 Task: Vocal Effects.
Action: Mouse moved to (5, 22)
Screenshot: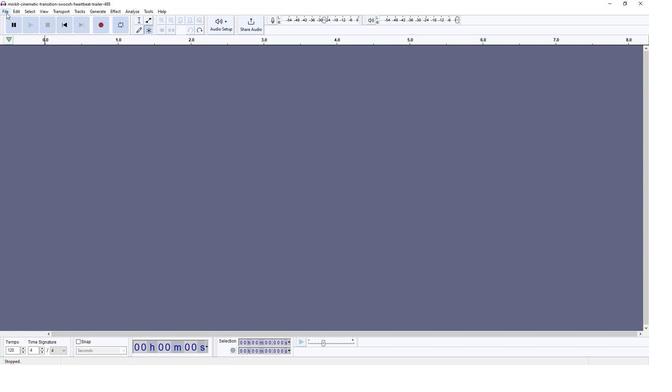 
Action: Mouse pressed left at (5, 22)
Screenshot: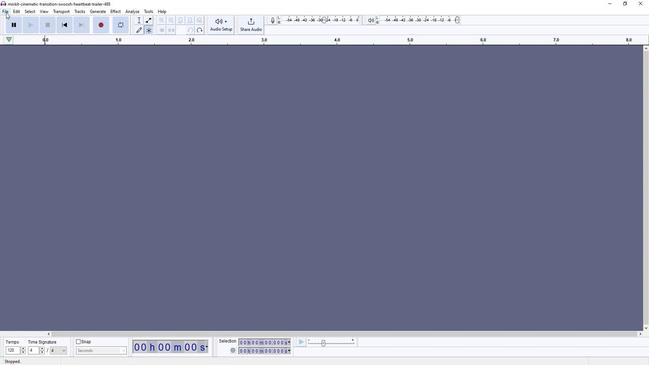 
Action: Mouse moved to (31, 36)
Screenshot: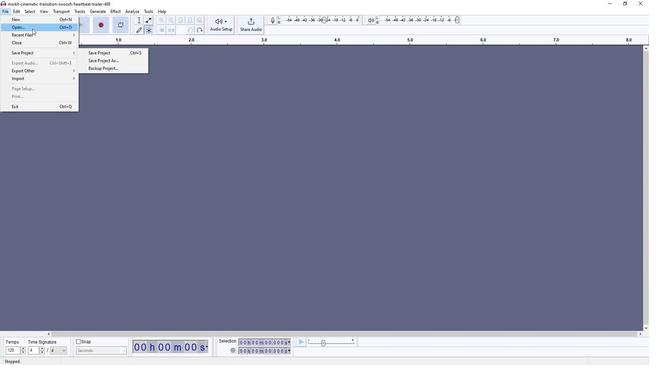 
Action: Mouse pressed left at (31, 36)
Screenshot: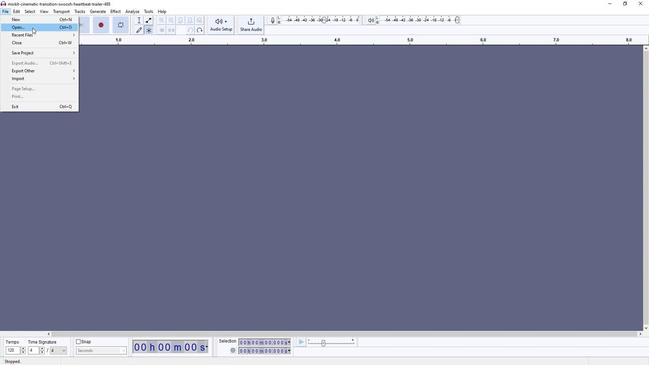 
Action: Mouse moved to (58, 80)
Screenshot: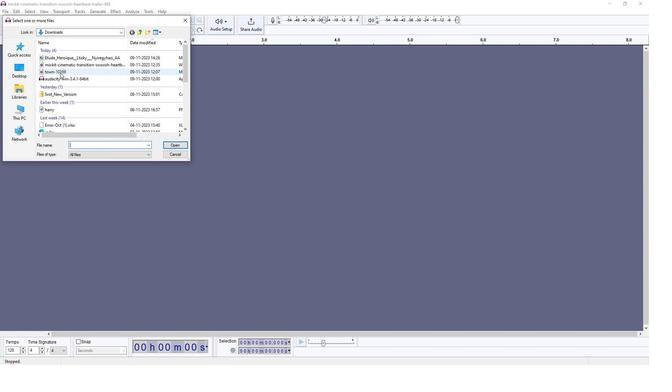 
Action: Mouse pressed left at (58, 80)
Screenshot: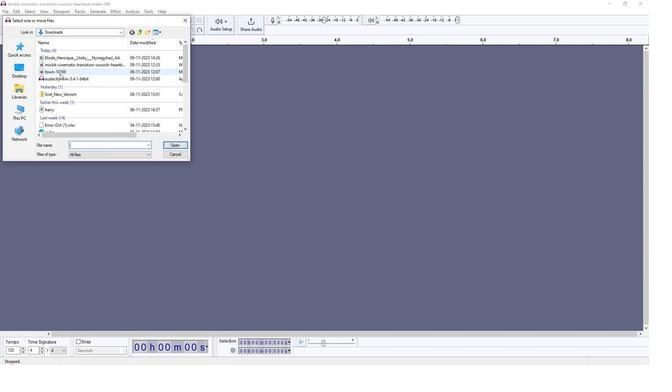 
Action: Mouse moved to (169, 146)
Screenshot: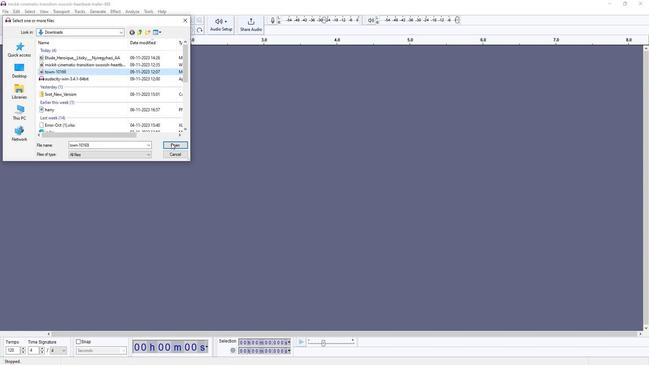 
Action: Mouse pressed left at (169, 146)
Screenshot: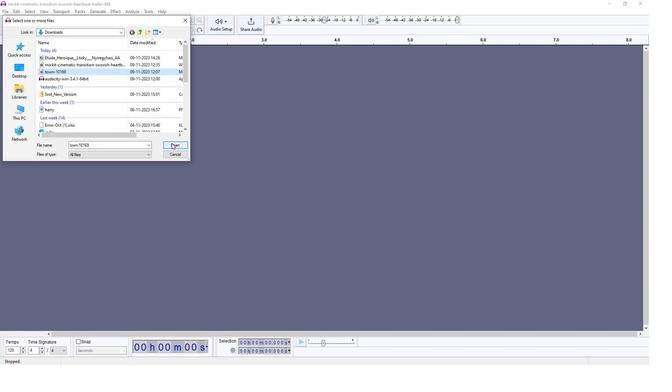 
Action: Mouse moved to (106, 84)
Screenshot: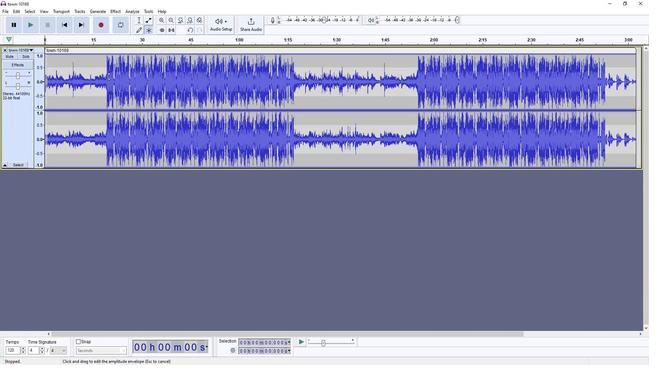 
Action: Mouse pressed left at (106, 84)
Screenshot: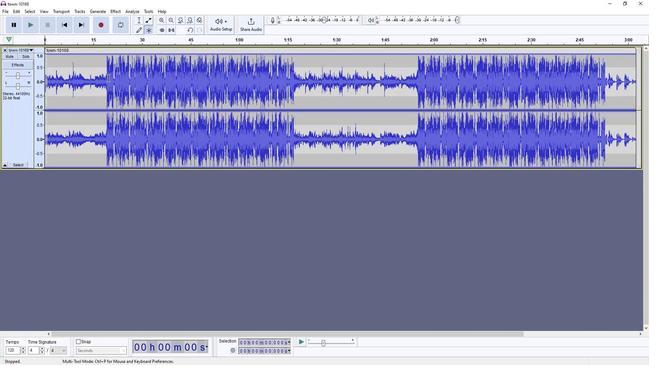 
Action: Mouse moved to (25, 35)
Screenshot: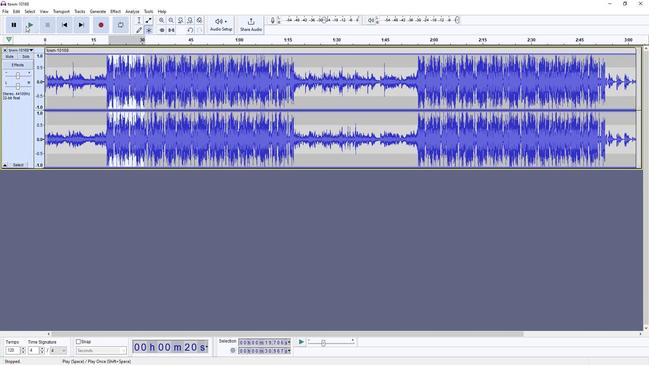 
Action: Mouse pressed left at (25, 35)
Screenshot: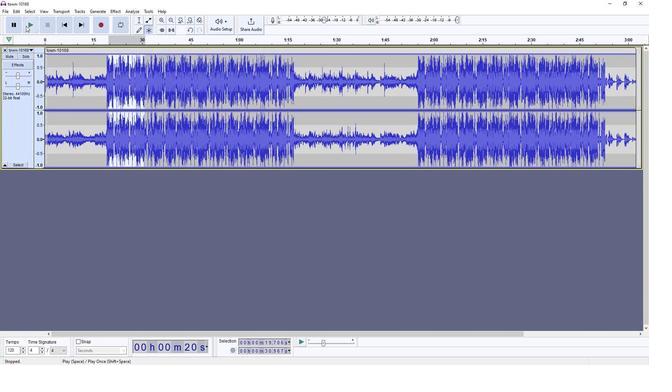
Action: Mouse moved to (113, 21)
Screenshot: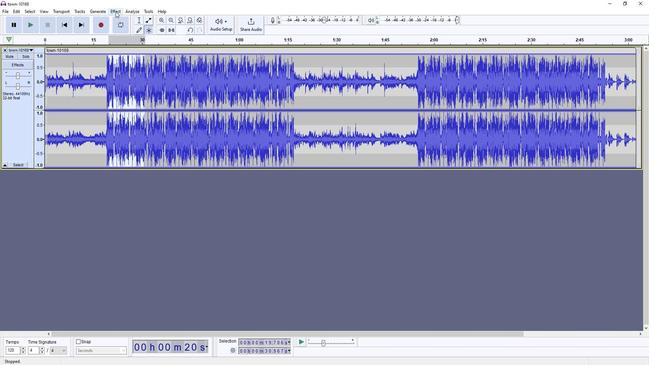 
Action: Mouse pressed left at (113, 21)
Screenshot: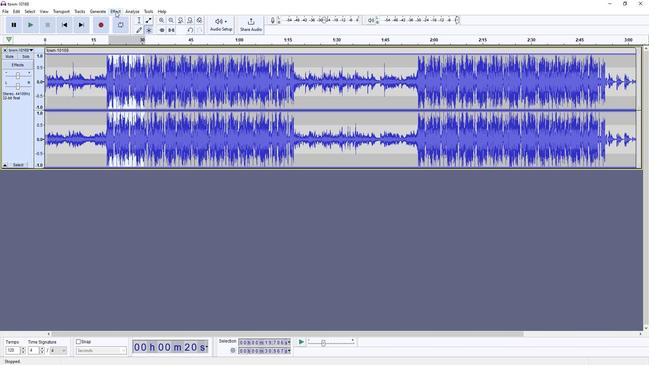
Action: Mouse moved to (130, 106)
Screenshot: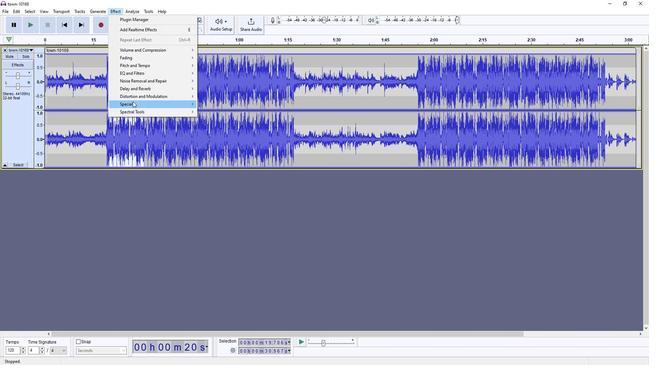 
Action: Mouse pressed left at (130, 106)
Screenshot: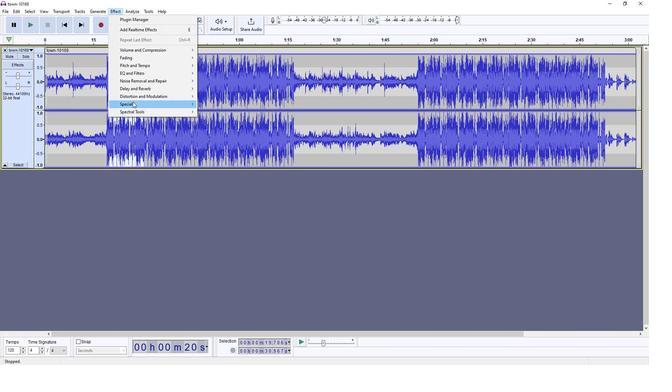 
Action: Mouse moved to (219, 140)
Screenshot: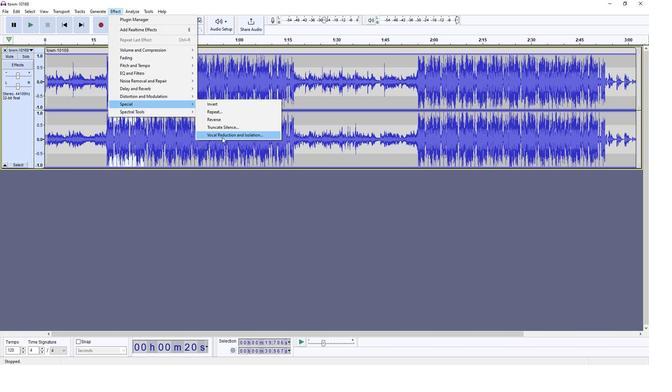 
Action: Mouse pressed left at (219, 140)
Screenshot: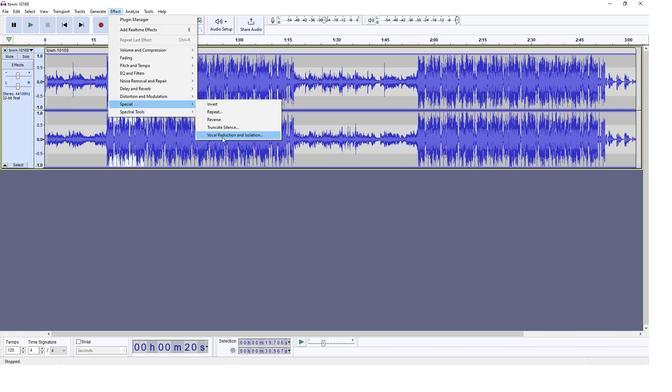 
Action: Mouse moved to (331, 185)
Screenshot: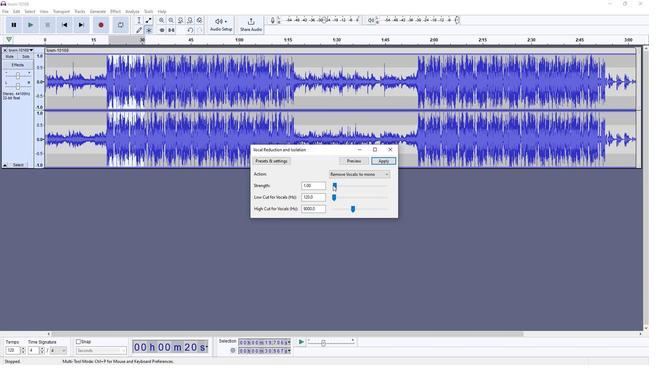 
Action: Mouse pressed left at (331, 185)
Screenshot: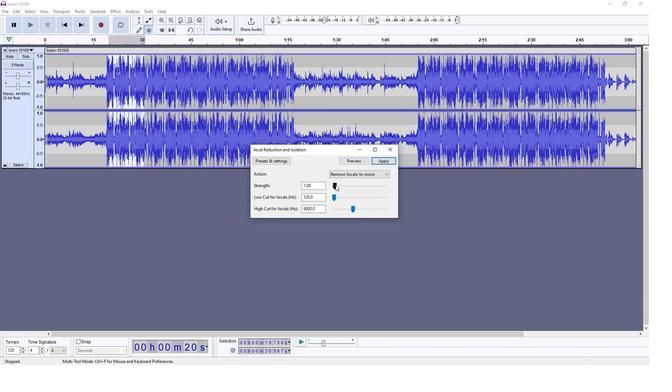 
Action: Mouse moved to (353, 161)
Screenshot: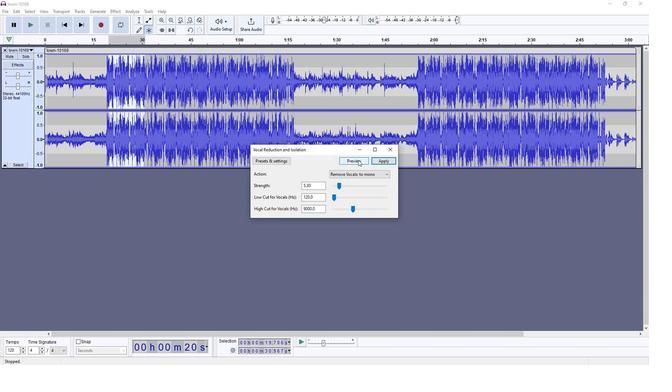 
Action: Mouse pressed left at (353, 161)
Screenshot: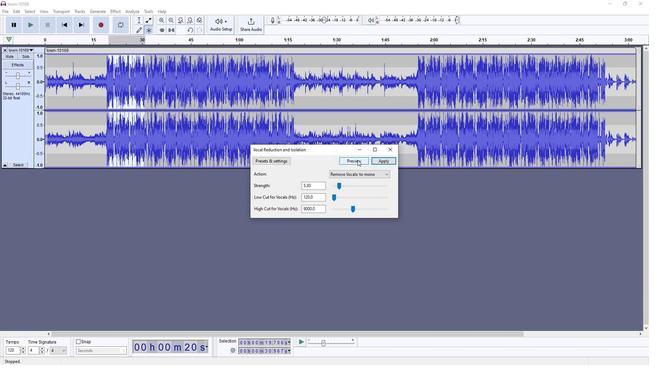 
Action: Mouse moved to (383, 162)
Screenshot: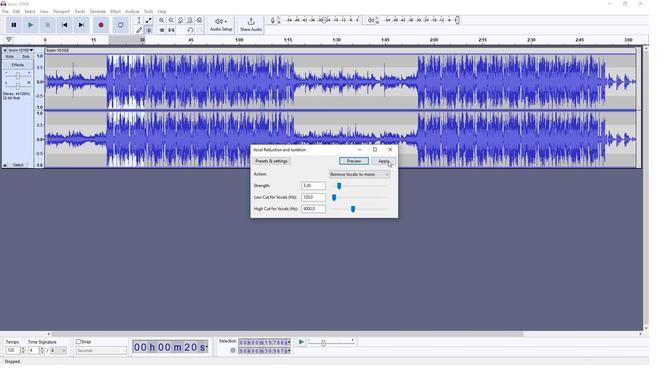 
Action: Mouse pressed left at (383, 162)
Screenshot: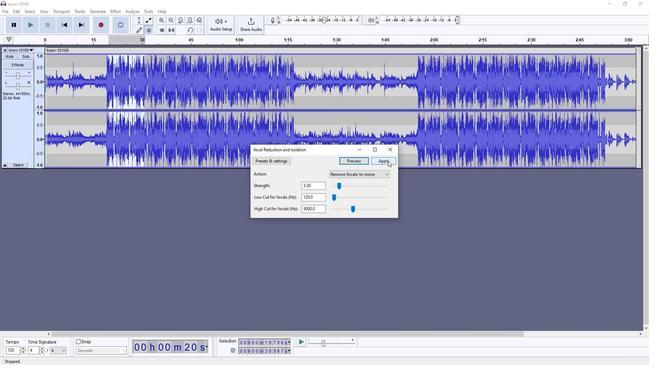 
Action: Mouse moved to (103, 80)
Screenshot: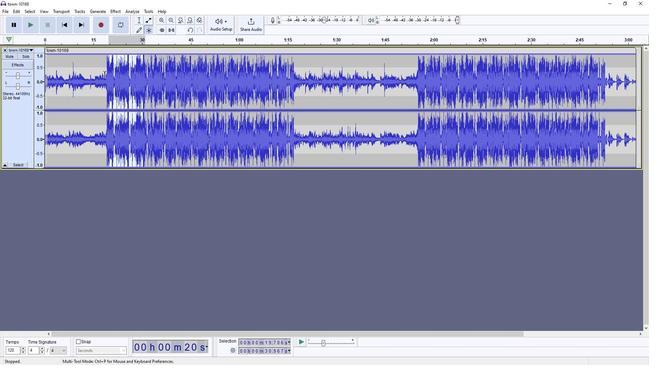 
Action: Mouse pressed left at (103, 80)
Screenshot: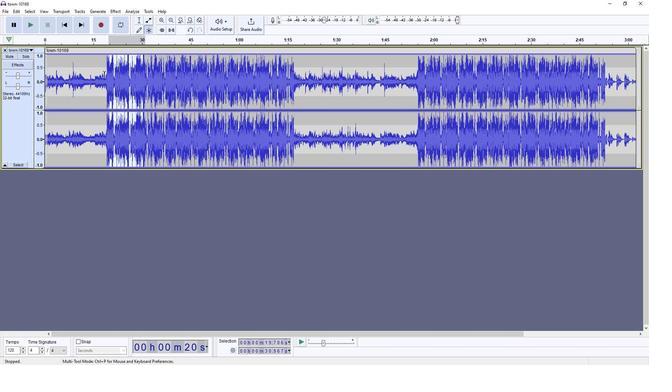 
Action: Mouse moved to (30, 37)
Screenshot: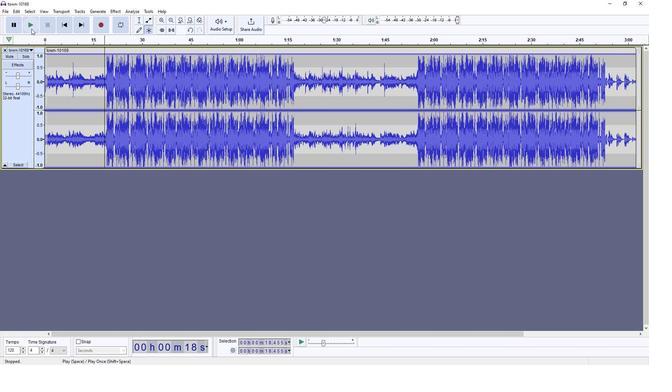 
Action: Mouse pressed left at (30, 37)
Screenshot: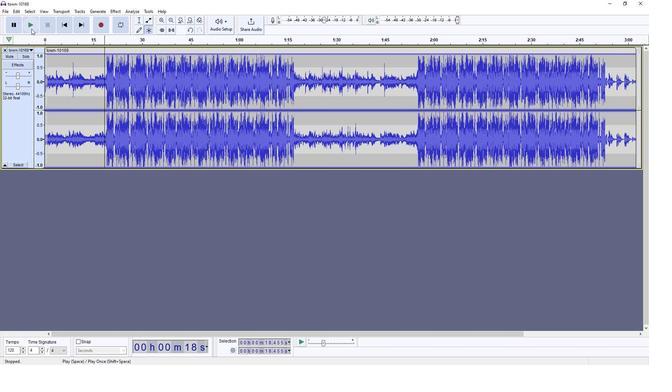 
Action: Mouse moved to (44, 34)
Screenshot: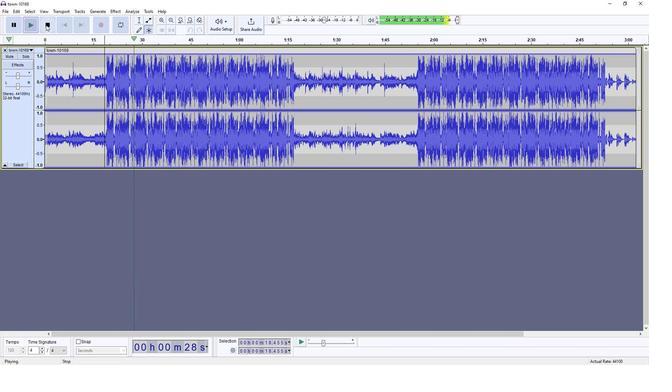 
Action: Mouse pressed left at (44, 34)
Screenshot: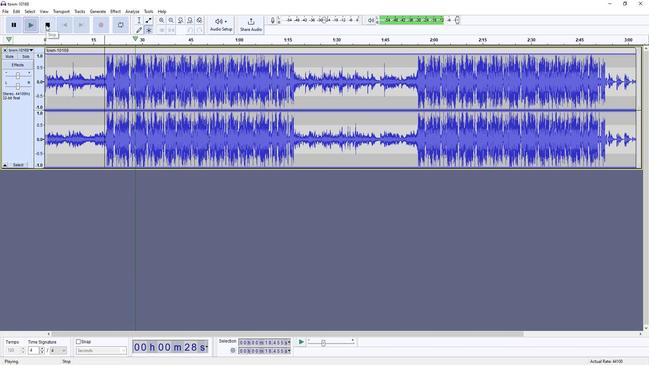 
Action: Mouse moved to (293, 88)
Screenshot: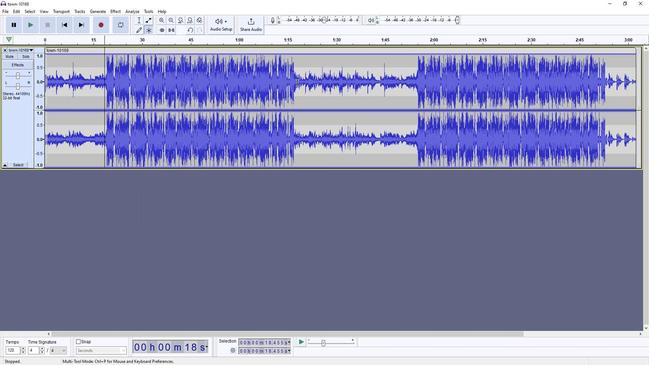 
Action: Mouse pressed left at (293, 88)
Screenshot: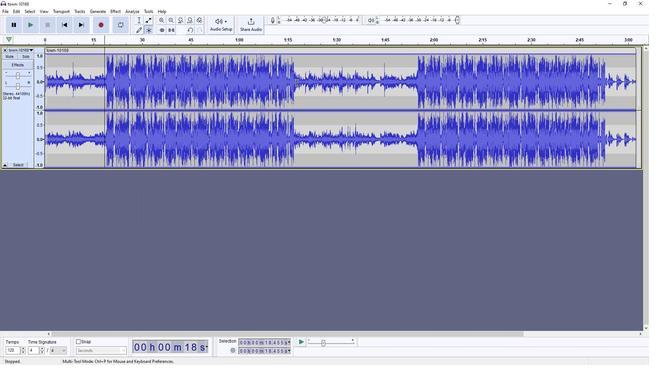 
Action: Mouse moved to (116, 21)
Screenshot: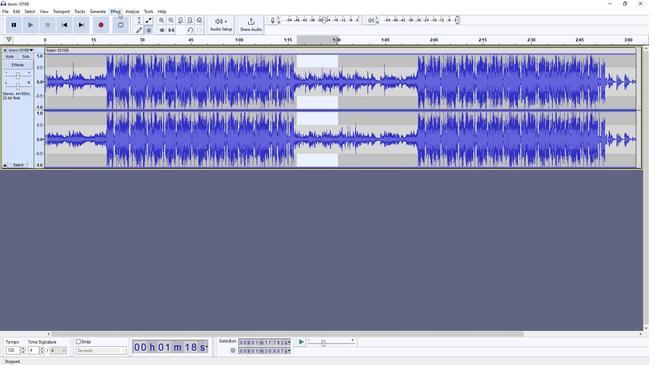 
Action: Mouse pressed left at (116, 21)
Screenshot: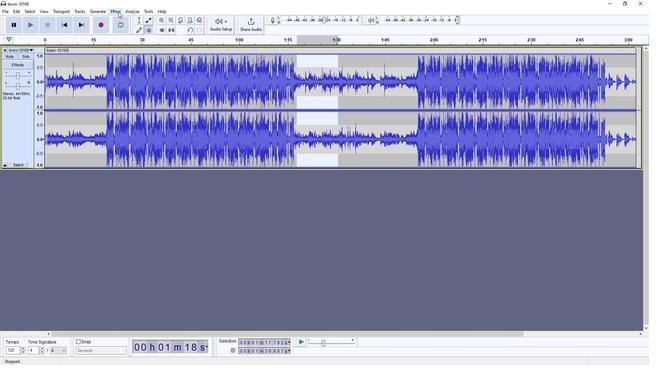
Action: Mouse moved to (250, 137)
Screenshot: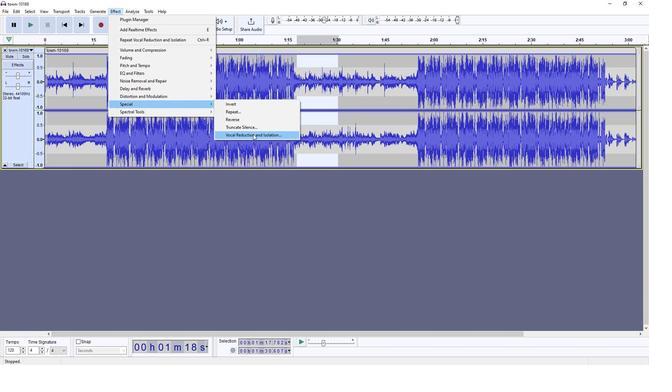 
Action: Mouse pressed left at (250, 137)
Screenshot: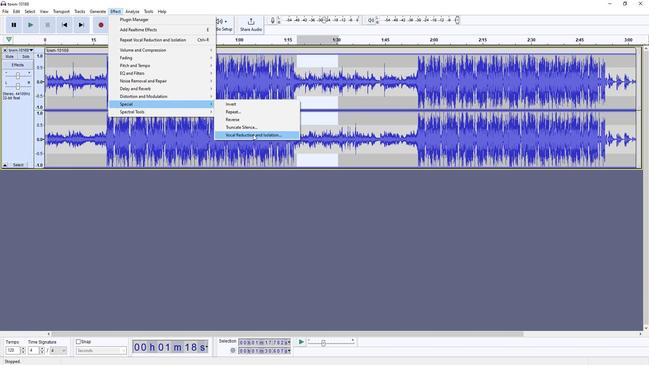 
Action: Mouse moved to (334, 187)
Screenshot: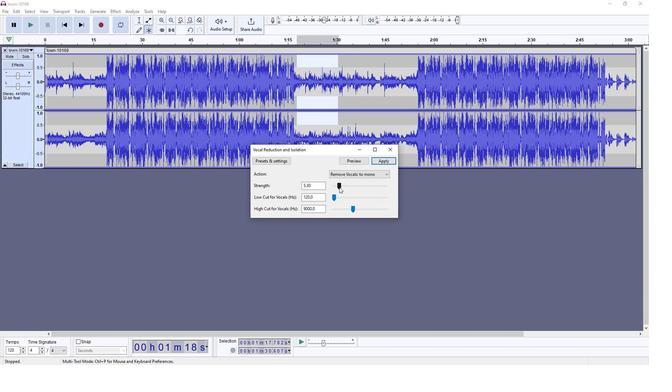 
Action: Mouse pressed left at (334, 187)
Screenshot: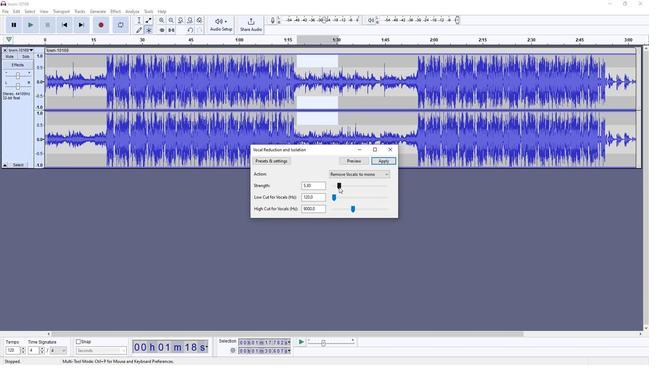 
Action: Mouse moved to (355, 163)
Screenshot: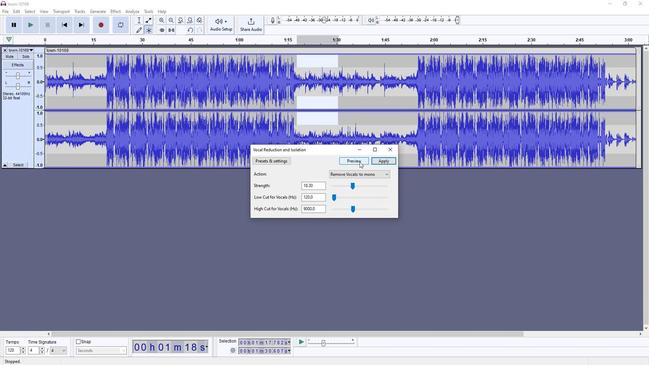 
Action: Mouse pressed left at (355, 163)
Screenshot: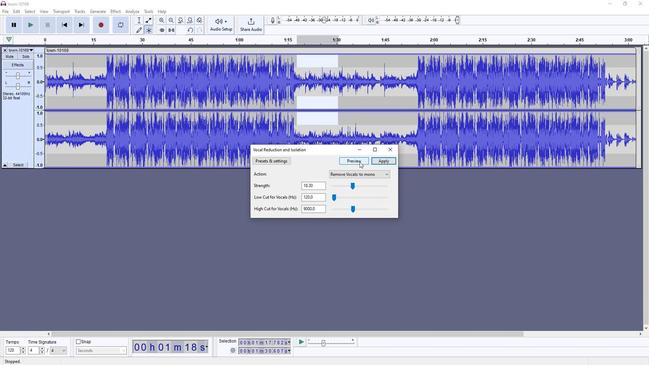 
Action: Mouse moved to (378, 164)
Screenshot: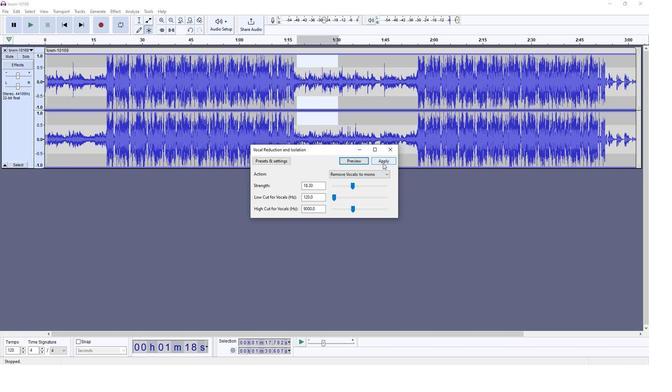 
Action: Mouse pressed left at (378, 164)
Screenshot: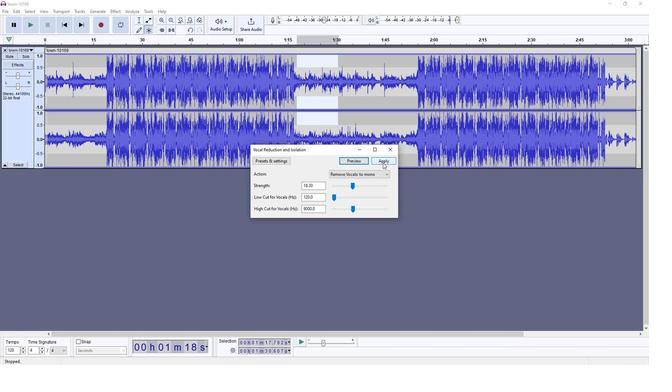 
Action: Mouse moved to (30, 33)
Screenshot: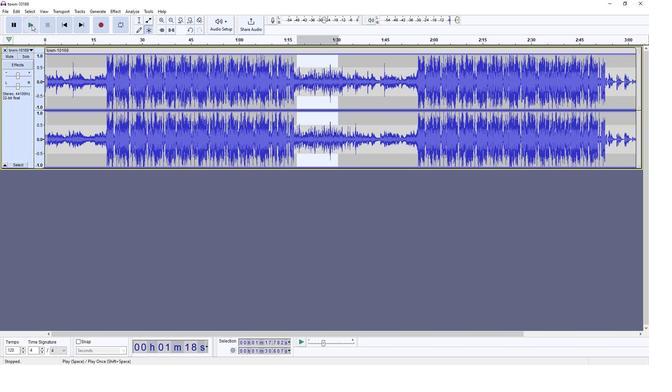 
Action: Mouse pressed left at (30, 33)
Screenshot: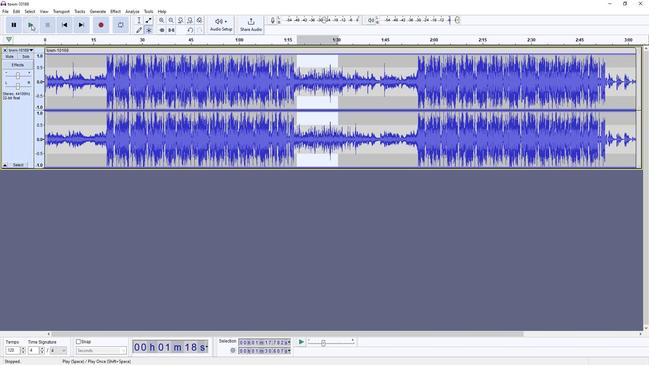 
Action: Mouse moved to (49, 35)
Screenshot: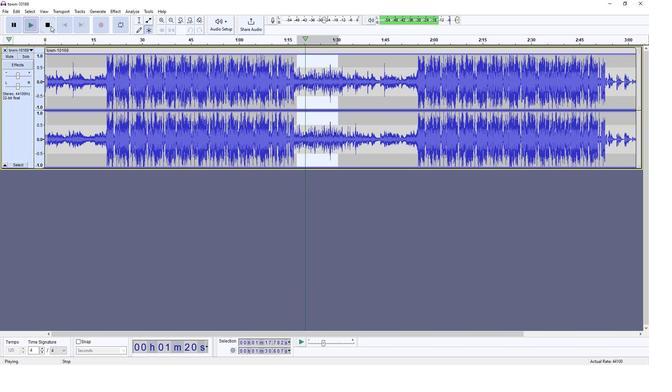 
Action: Mouse pressed left at (49, 35)
Screenshot: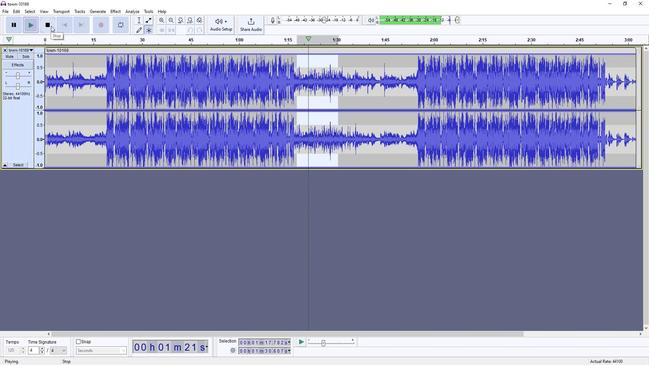 
Action: Mouse moved to (4, 21)
Screenshot: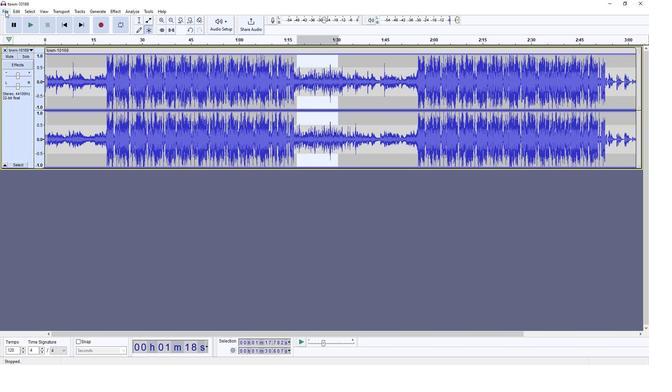 
Action: Mouse pressed left at (4, 21)
Screenshot: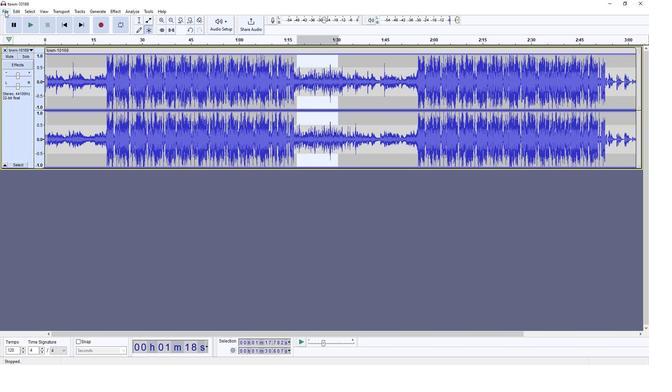 
Action: Mouse moved to (34, 72)
Screenshot: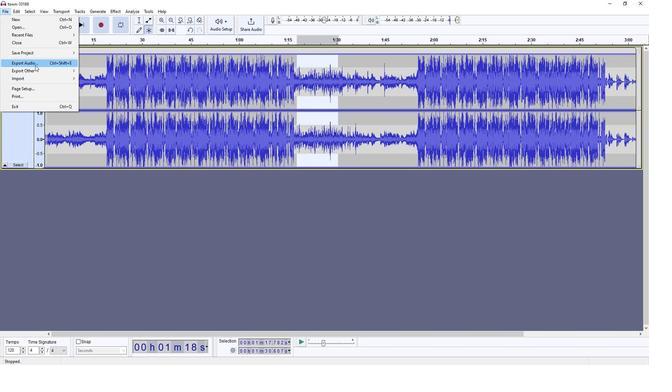 
Action: Mouse pressed left at (34, 72)
Screenshot: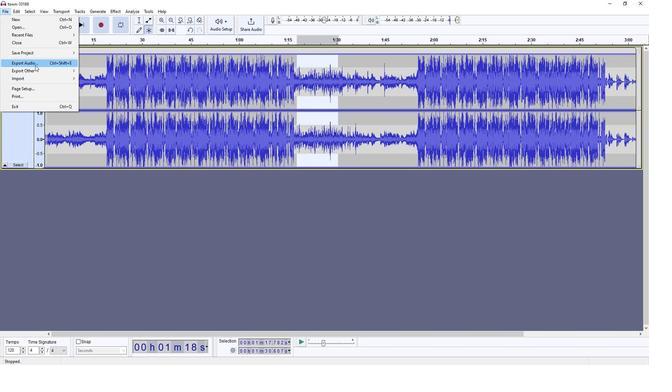 
Action: Mouse moved to (134, 80)
Screenshot: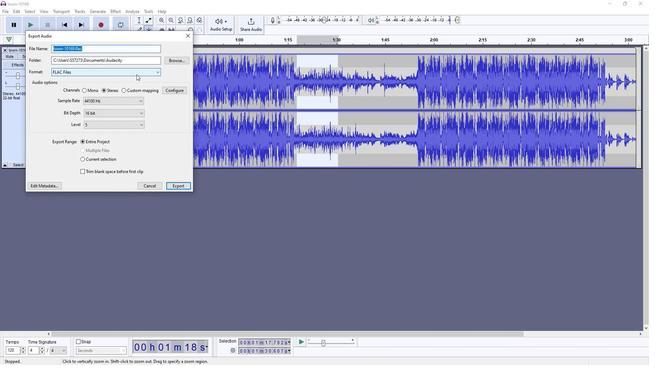 
Action: Mouse pressed left at (134, 80)
Screenshot: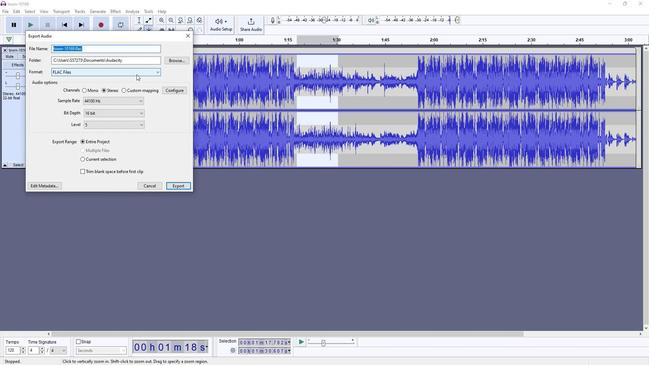 
Action: Mouse moved to (87, 87)
Screenshot: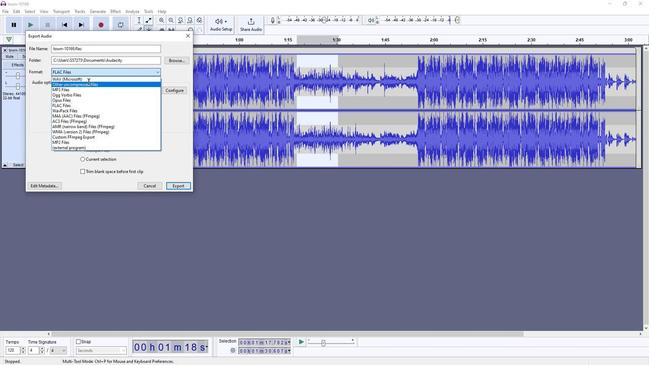
Action: Mouse pressed left at (87, 87)
Screenshot: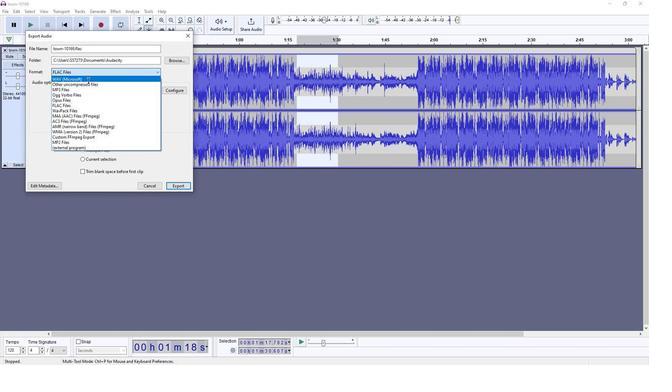 
Action: Mouse moved to (72, 56)
Screenshot: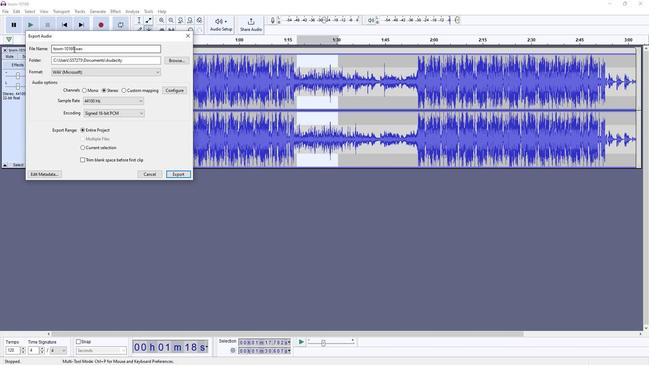
Action: Mouse pressed left at (72, 56)
Screenshot: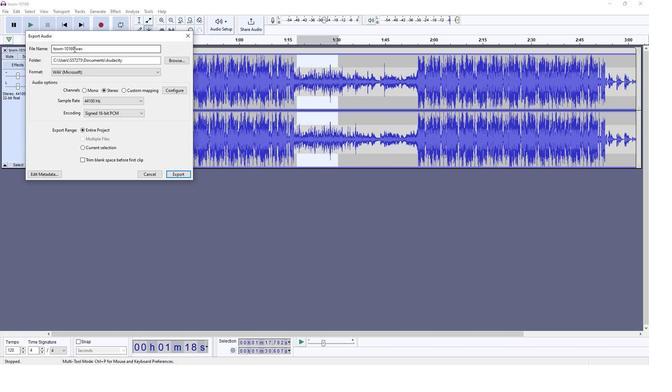 
Action: Mouse moved to (86, 94)
Screenshot: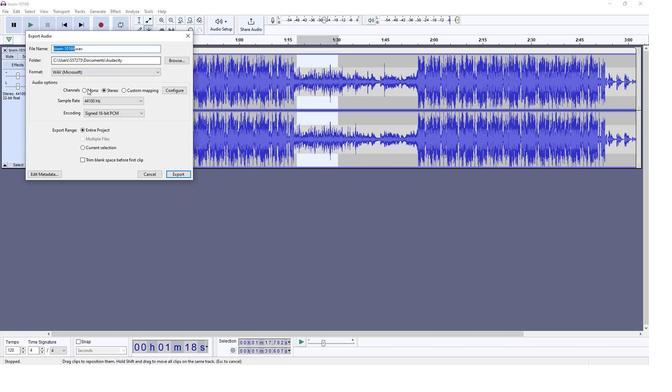 
Action: Key pressed <Key.shift>Vocal
Screenshot: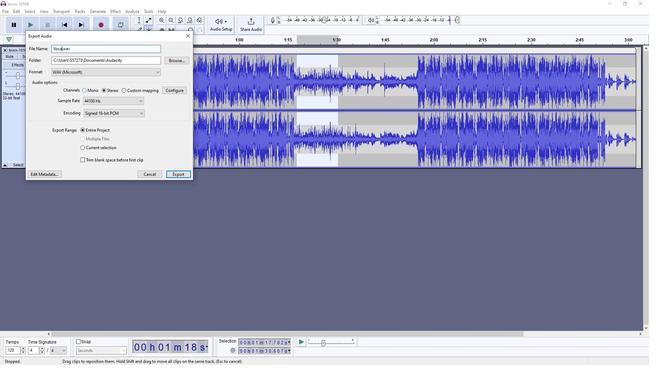 
Action: Mouse moved to (179, 174)
Screenshot: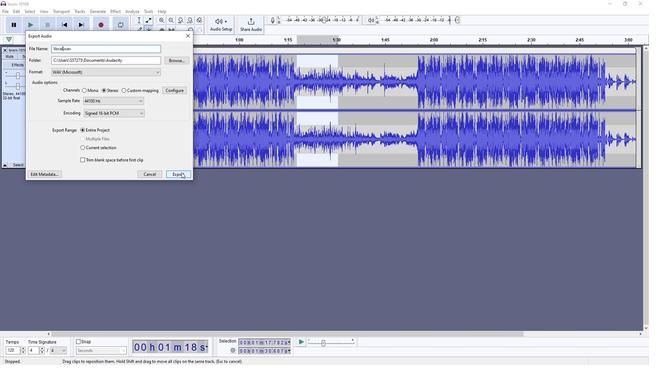 
Action: Mouse pressed left at (179, 174)
Screenshot: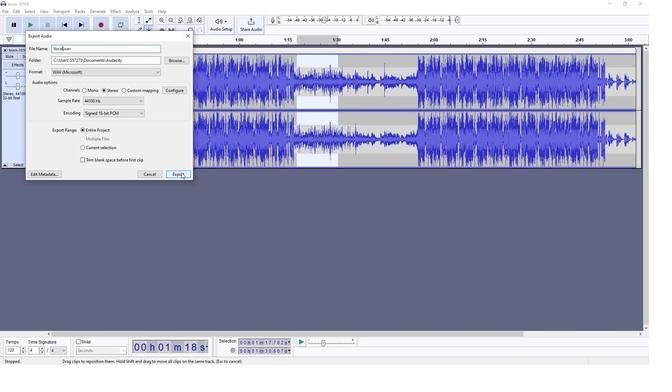 
Action: Mouse moved to (180, 175)
Screenshot: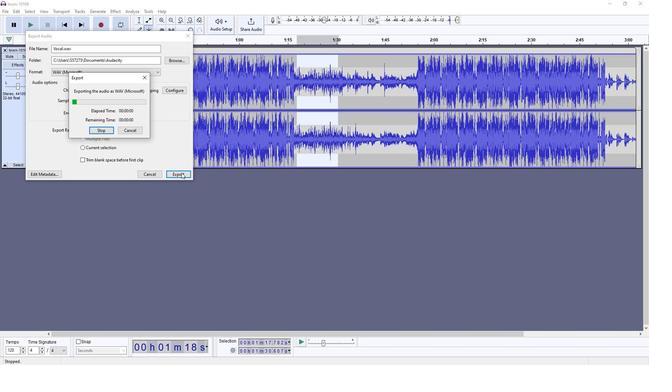 
